 Task: Create a due date automation trigger when advanced on, on the wednesday before a card is due add content without an empty description at 11:00 AM.
Action: Mouse moved to (1042, 86)
Screenshot: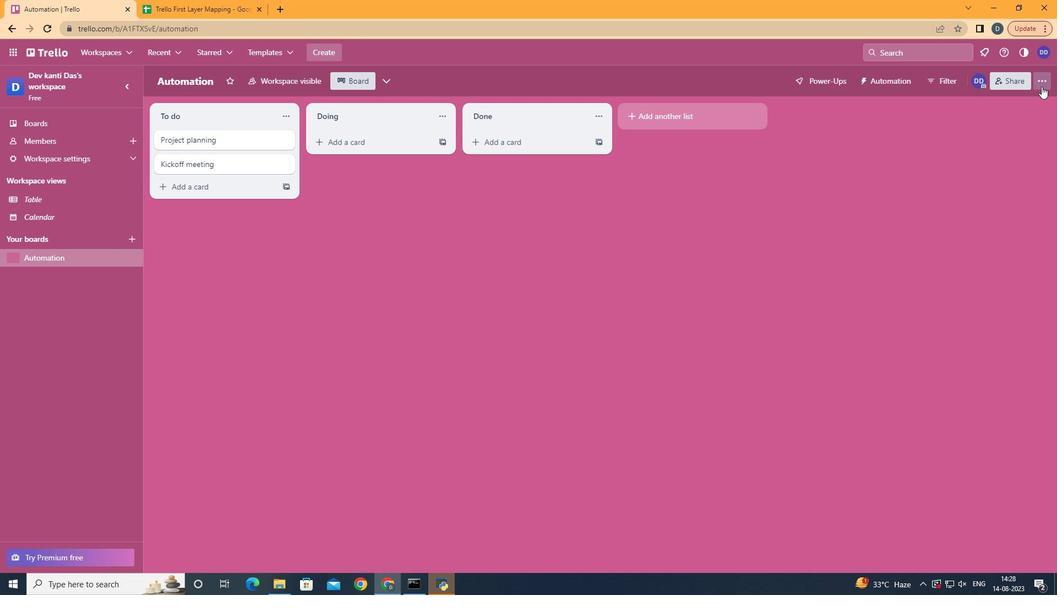 
Action: Mouse pressed left at (1042, 86)
Screenshot: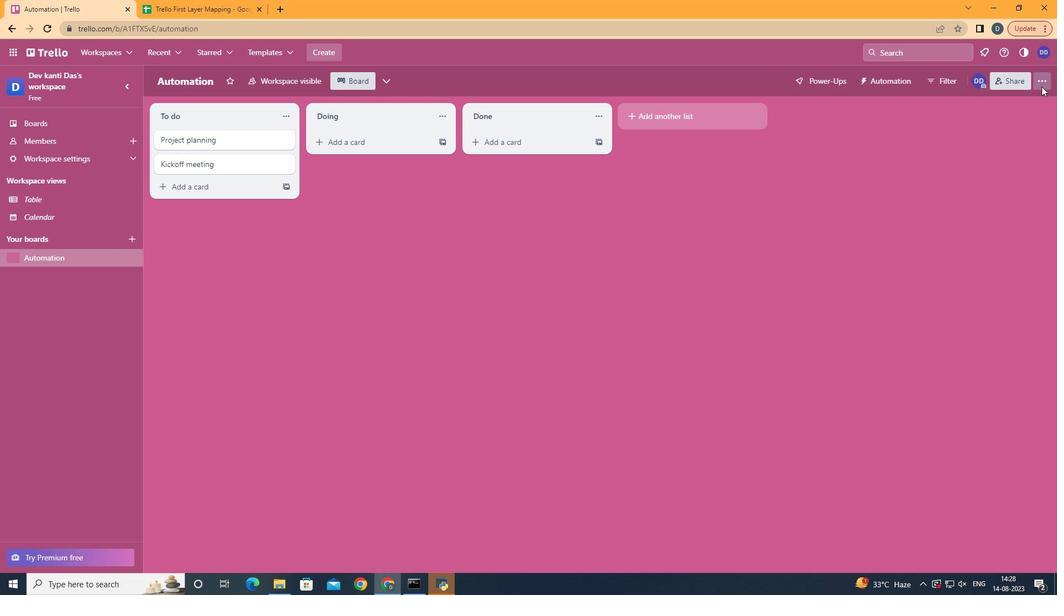 
Action: Mouse moved to (988, 231)
Screenshot: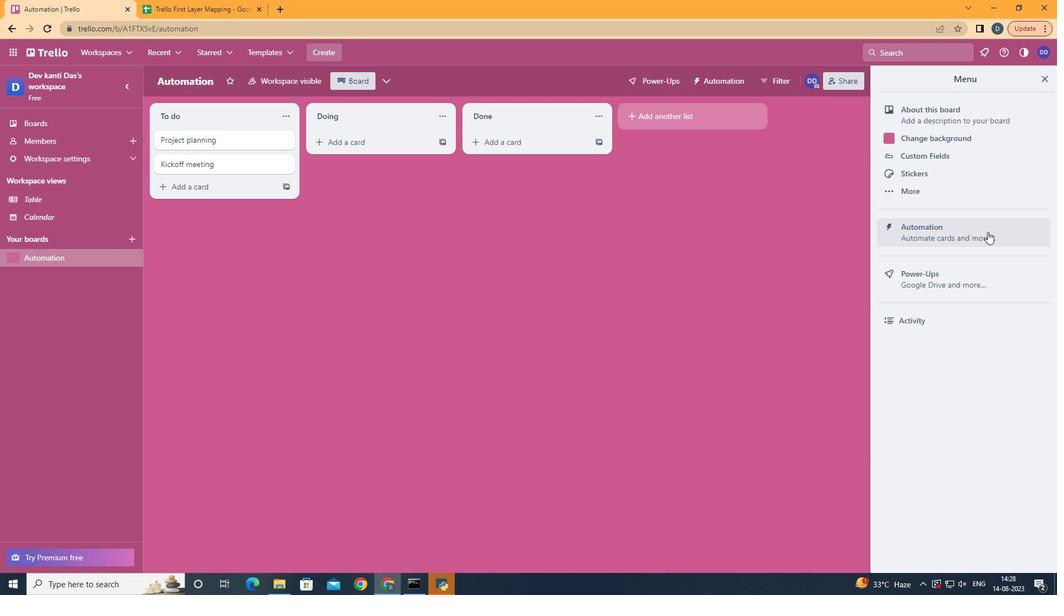 
Action: Mouse pressed left at (988, 231)
Screenshot: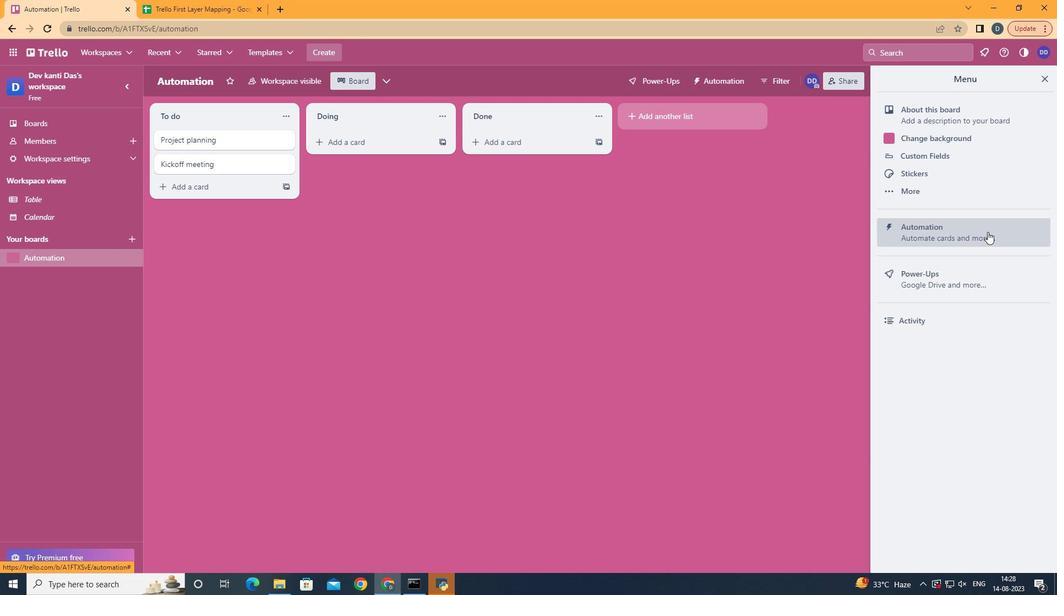 
Action: Mouse moved to (191, 227)
Screenshot: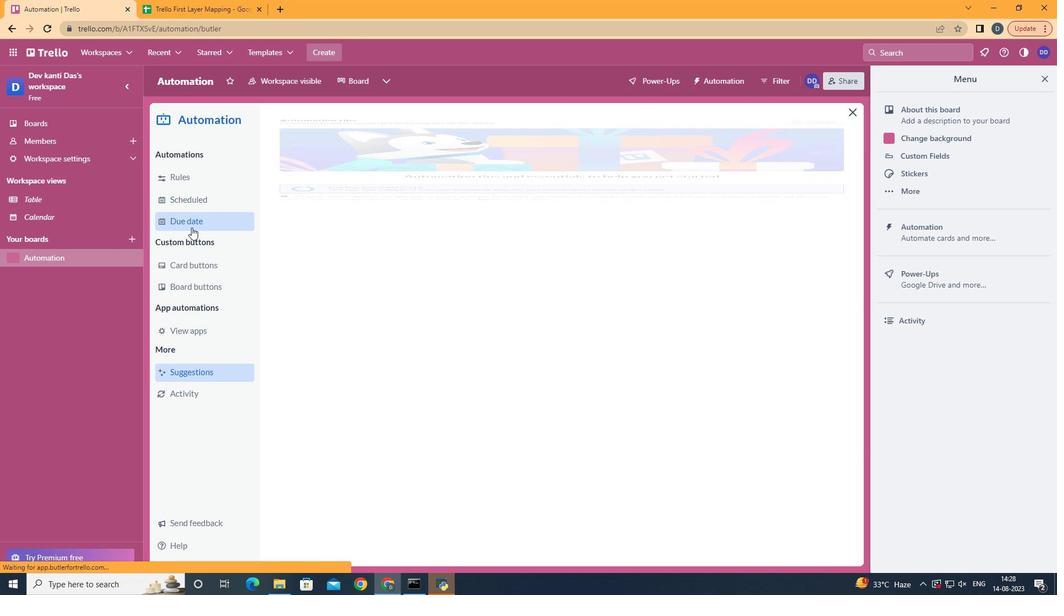 
Action: Mouse pressed left at (191, 227)
Screenshot: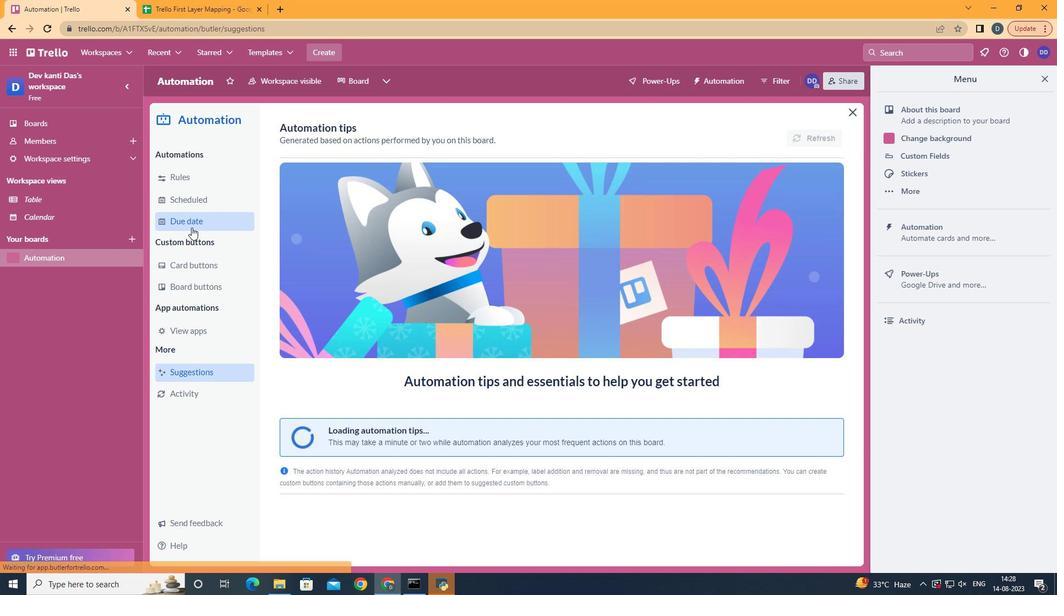 
Action: Mouse moved to (767, 128)
Screenshot: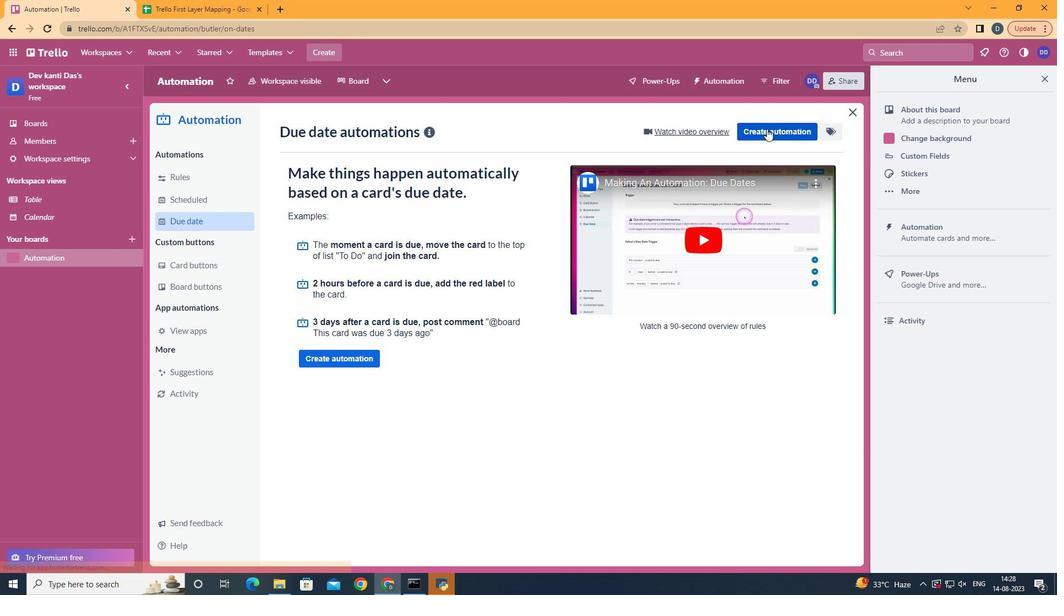 
Action: Mouse pressed left at (767, 128)
Screenshot: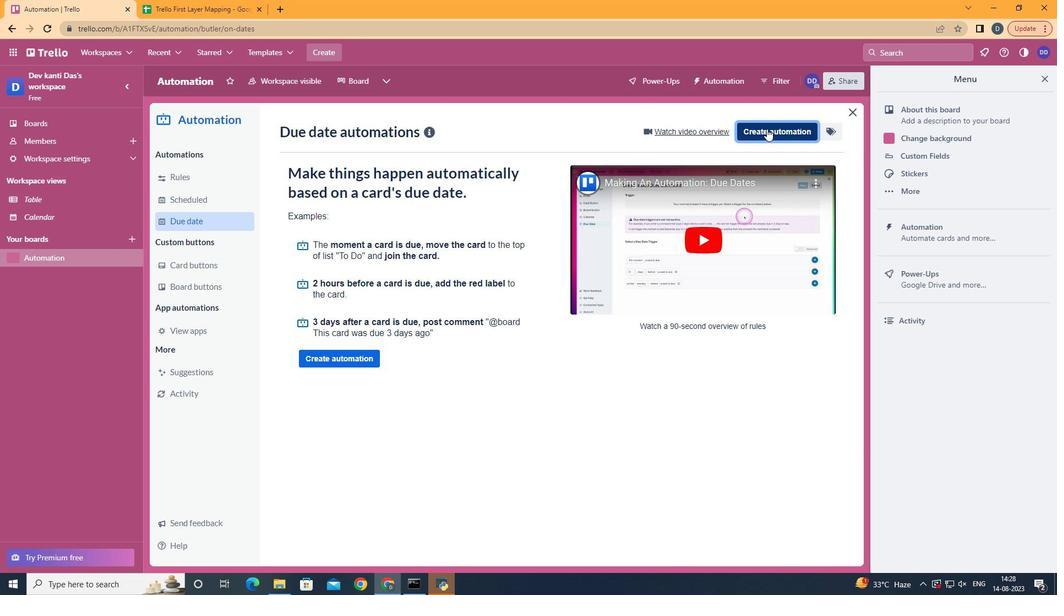 
Action: Mouse moved to (594, 231)
Screenshot: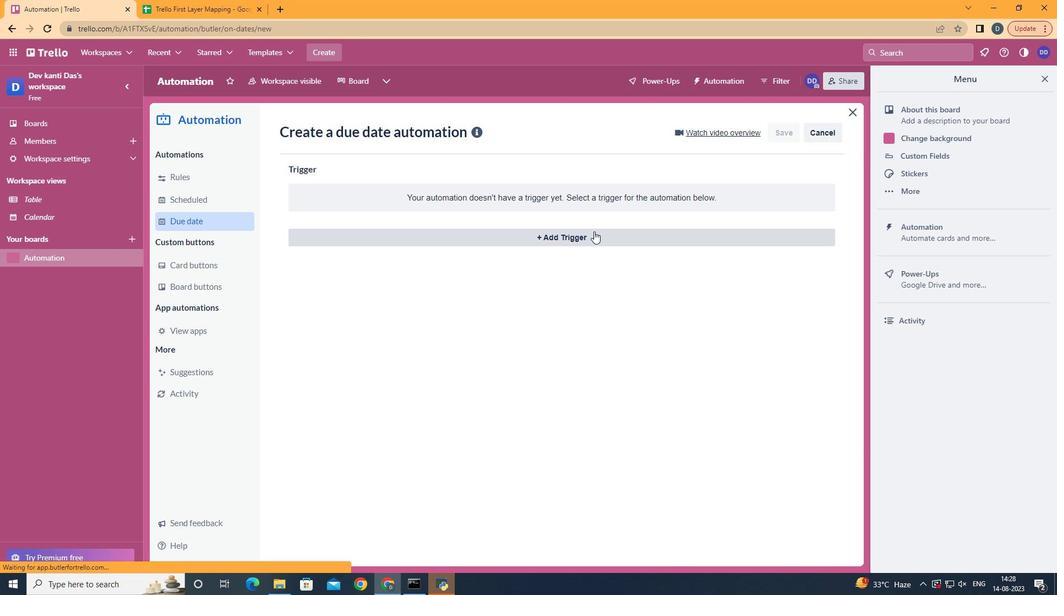 
Action: Mouse pressed left at (594, 231)
Screenshot: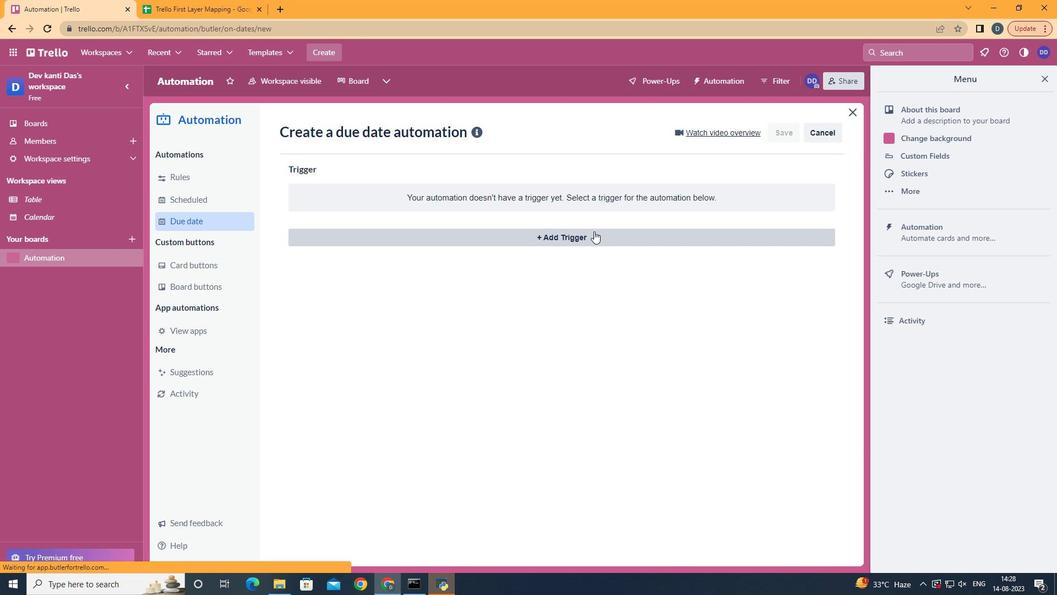 
Action: Mouse moved to (369, 337)
Screenshot: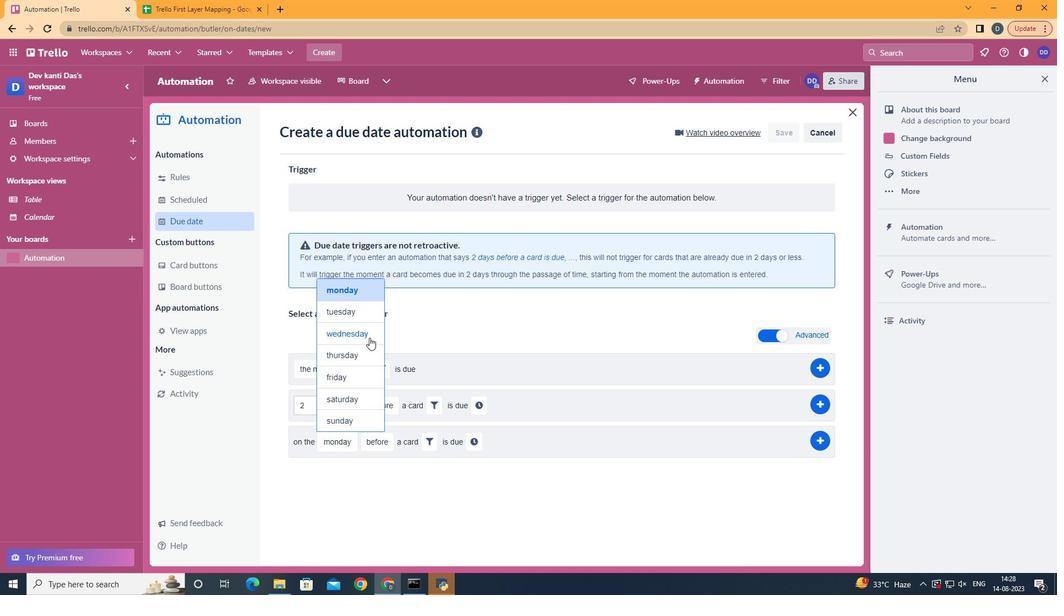 
Action: Mouse pressed left at (369, 337)
Screenshot: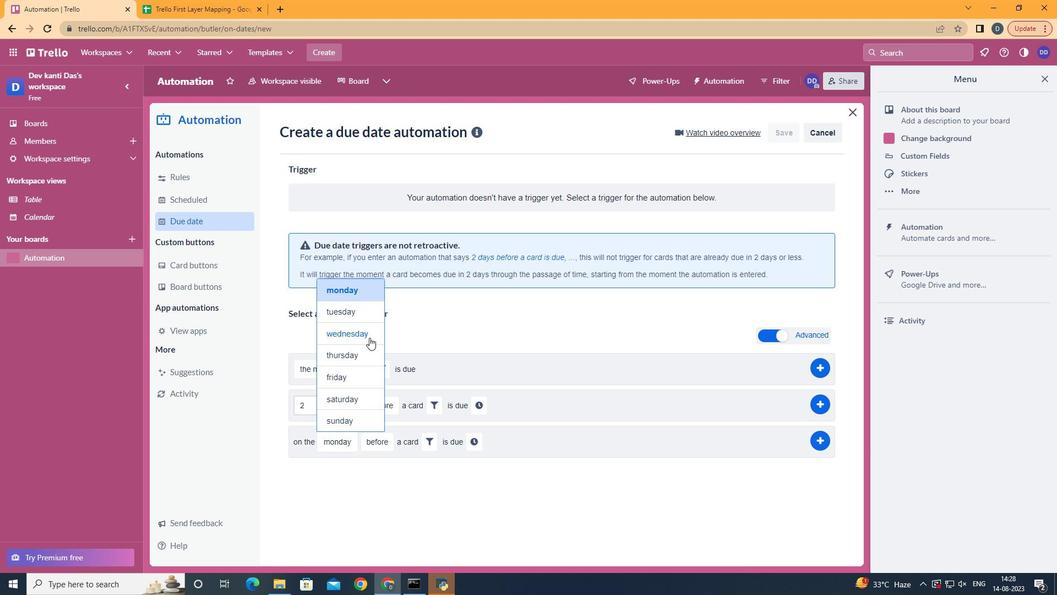 
Action: Mouse moved to (438, 445)
Screenshot: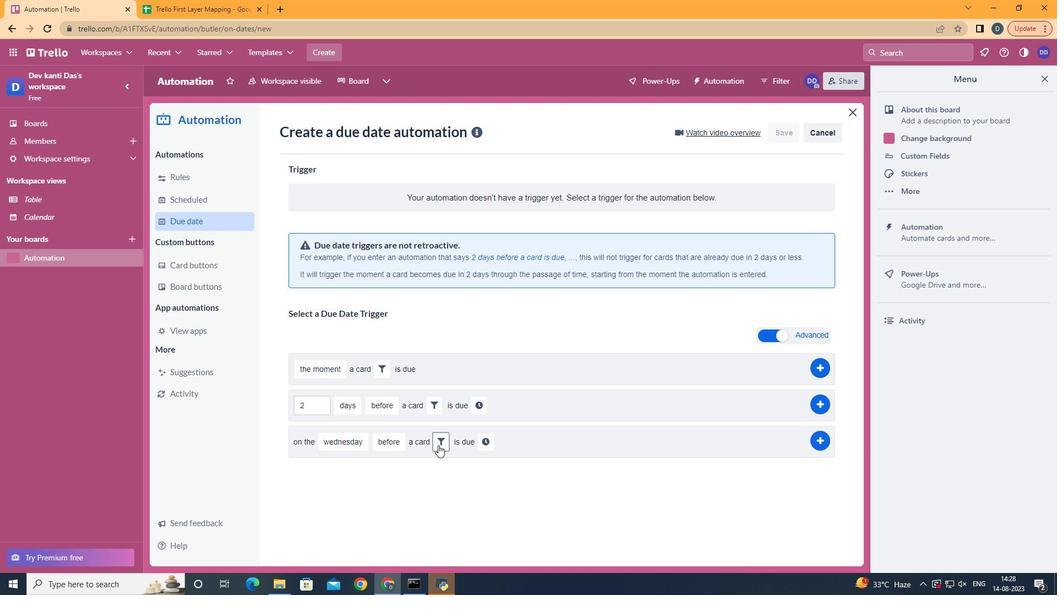 
Action: Mouse pressed left at (438, 445)
Screenshot: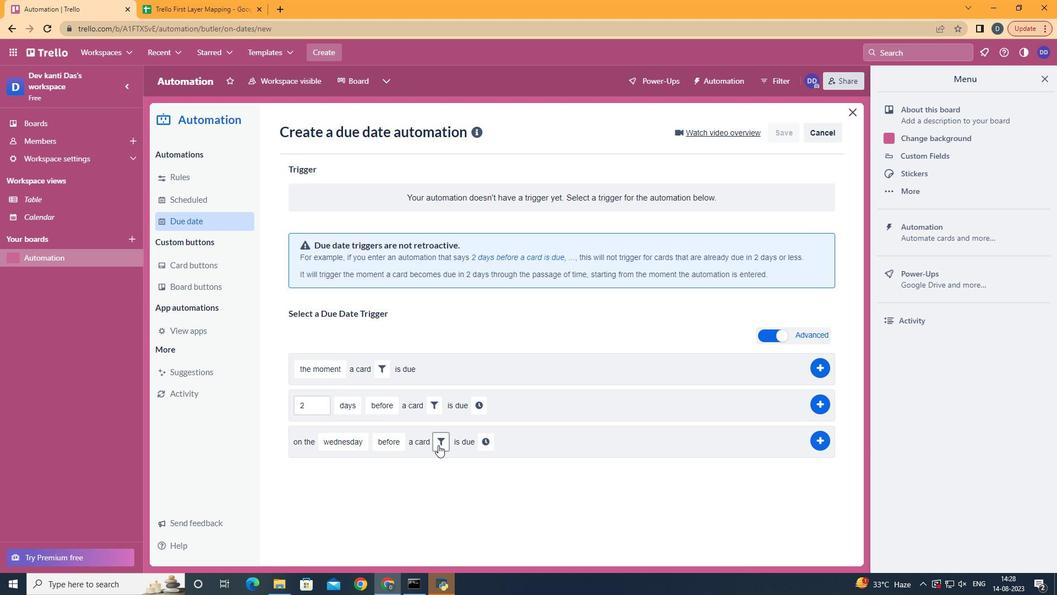 
Action: Mouse moved to (592, 467)
Screenshot: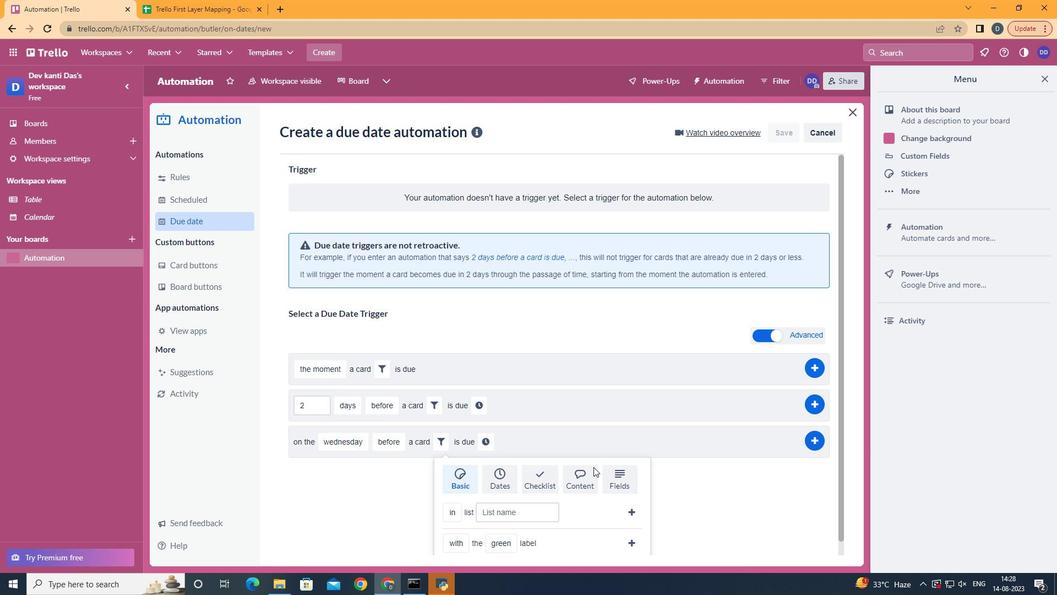 
Action: Mouse pressed left at (592, 467)
Screenshot: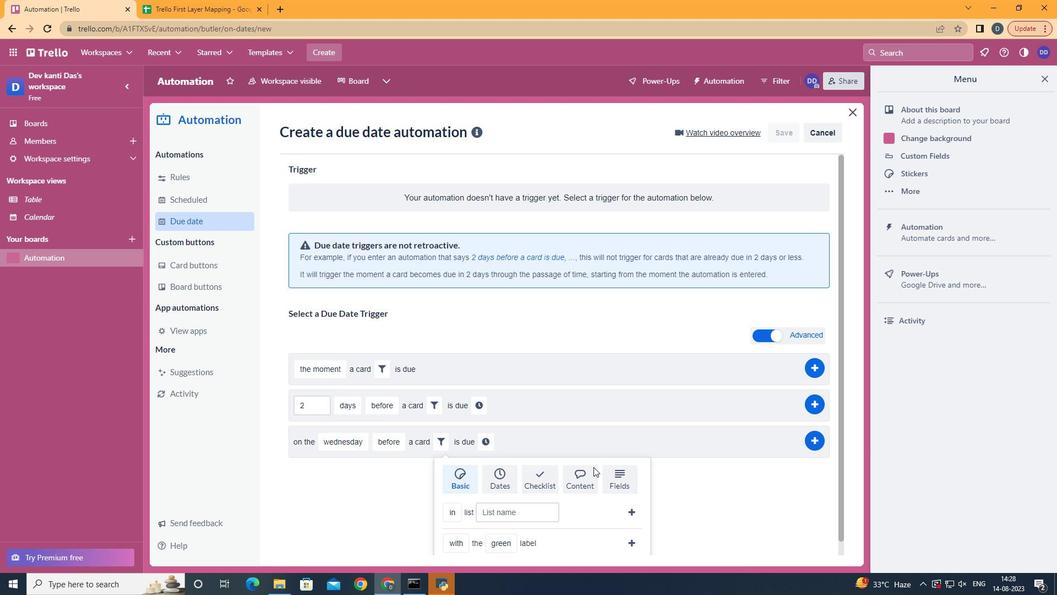 
Action: Mouse moved to (593, 467)
Screenshot: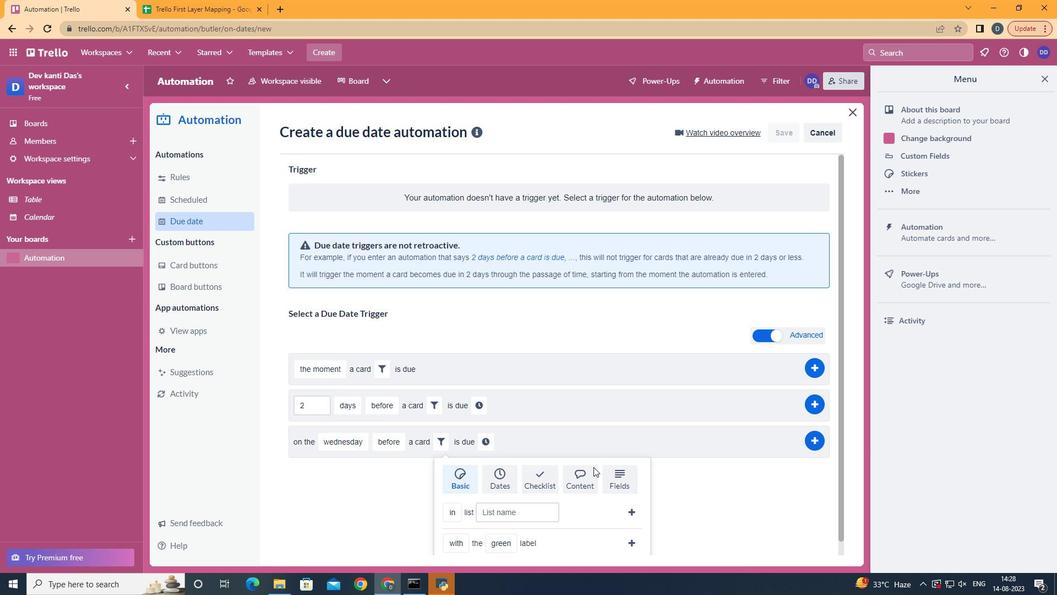 
Action: Mouse scrolled (593, 466) with delta (0, 0)
Screenshot: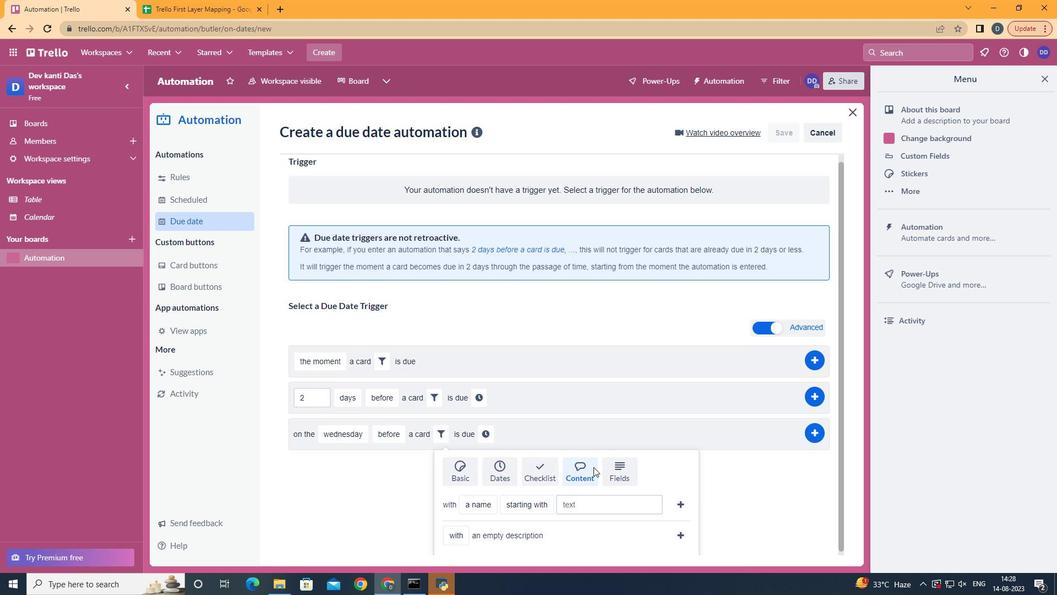 
Action: Mouse scrolled (593, 466) with delta (0, 0)
Screenshot: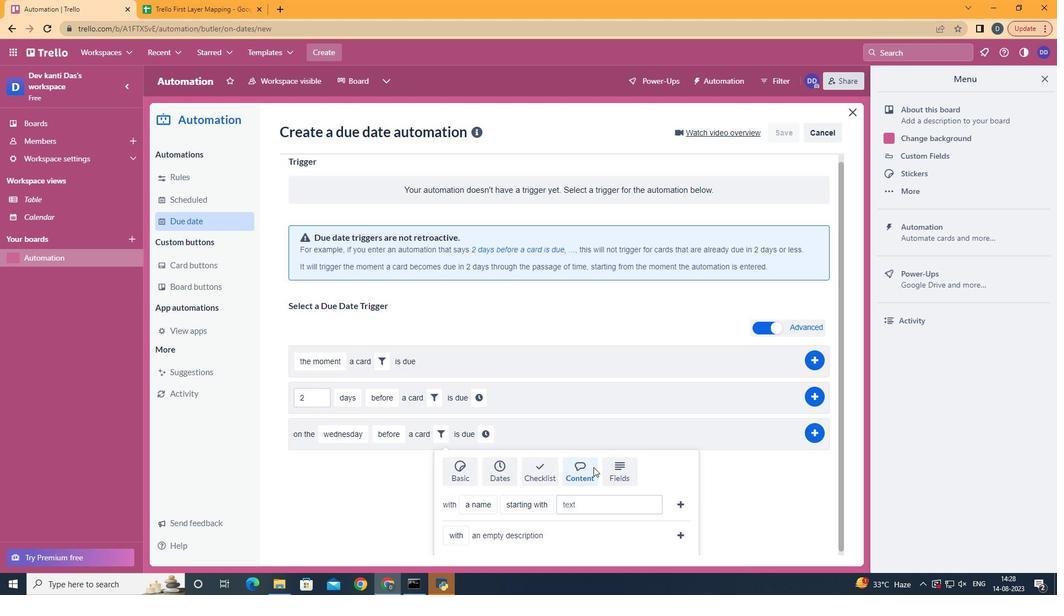 
Action: Mouse scrolled (593, 466) with delta (0, 0)
Screenshot: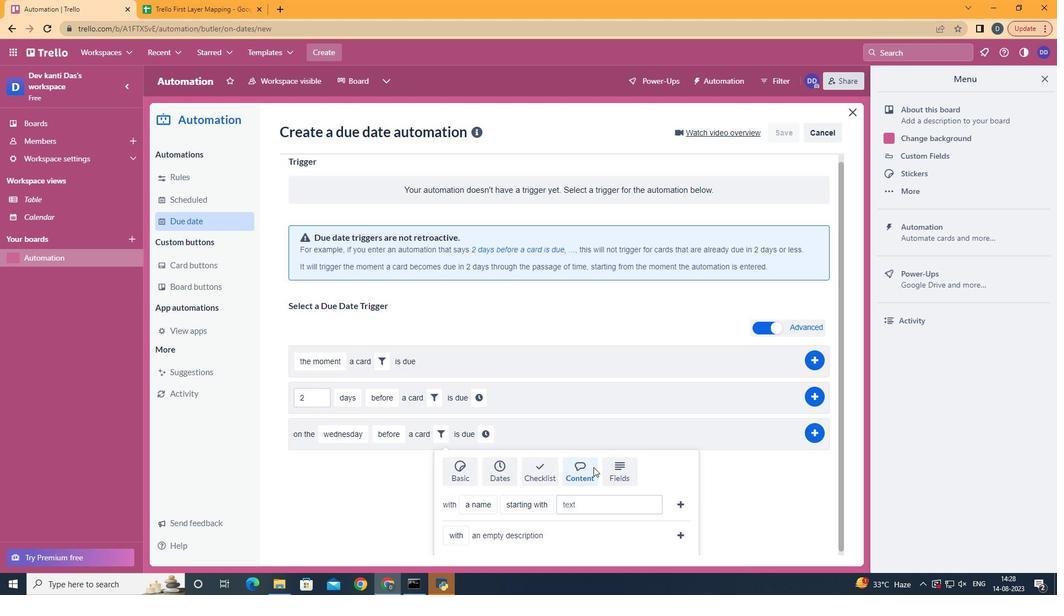 
Action: Mouse scrolled (593, 466) with delta (0, 0)
Screenshot: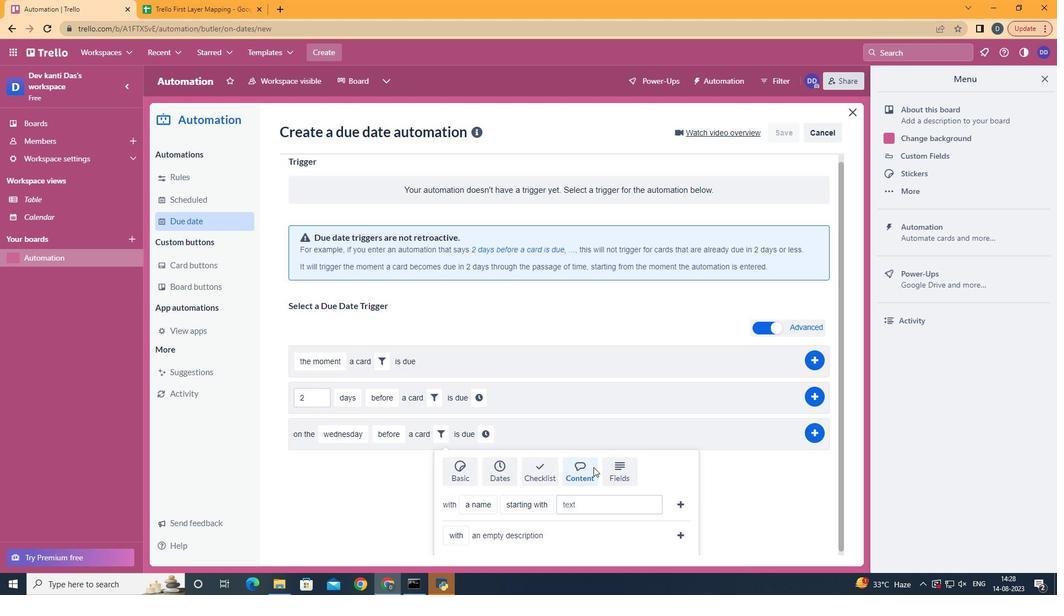 
Action: Mouse moved to (473, 515)
Screenshot: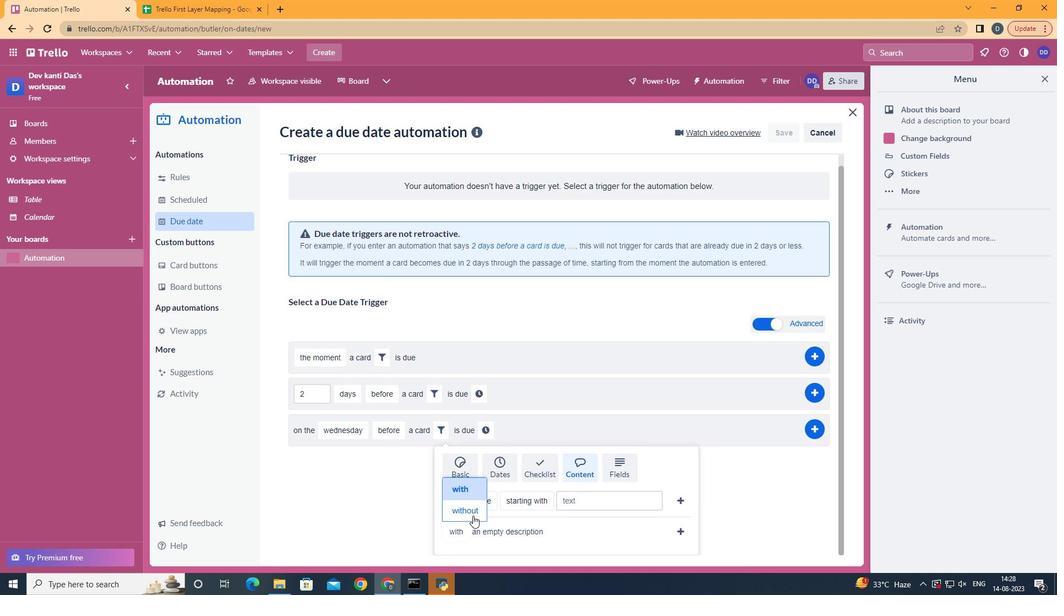 
Action: Mouse pressed left at (473, 515)
Screenshot: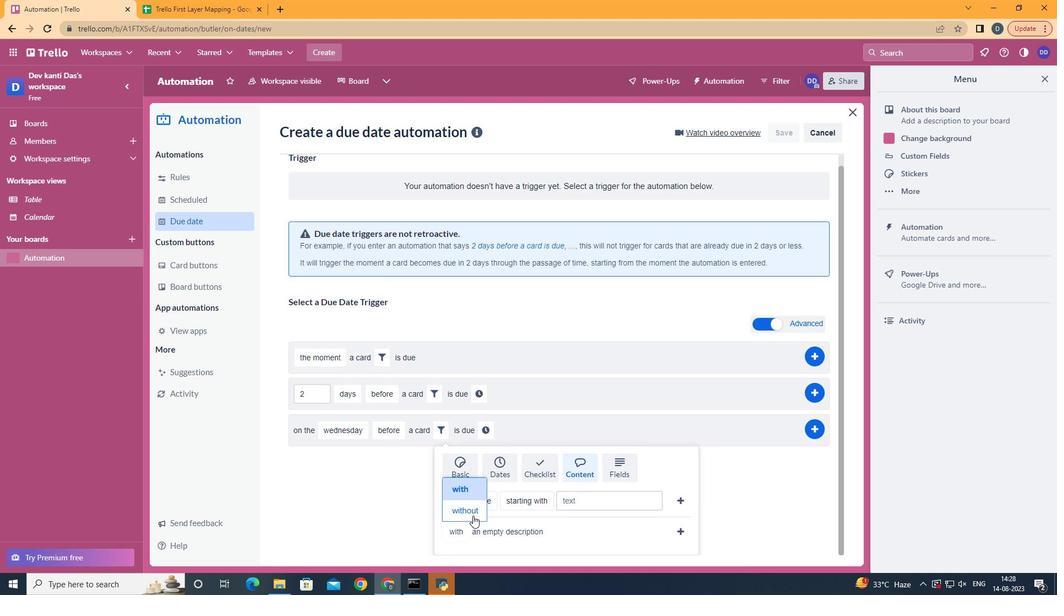 
Action: Mouse moved to (676, 530)
Screenshot: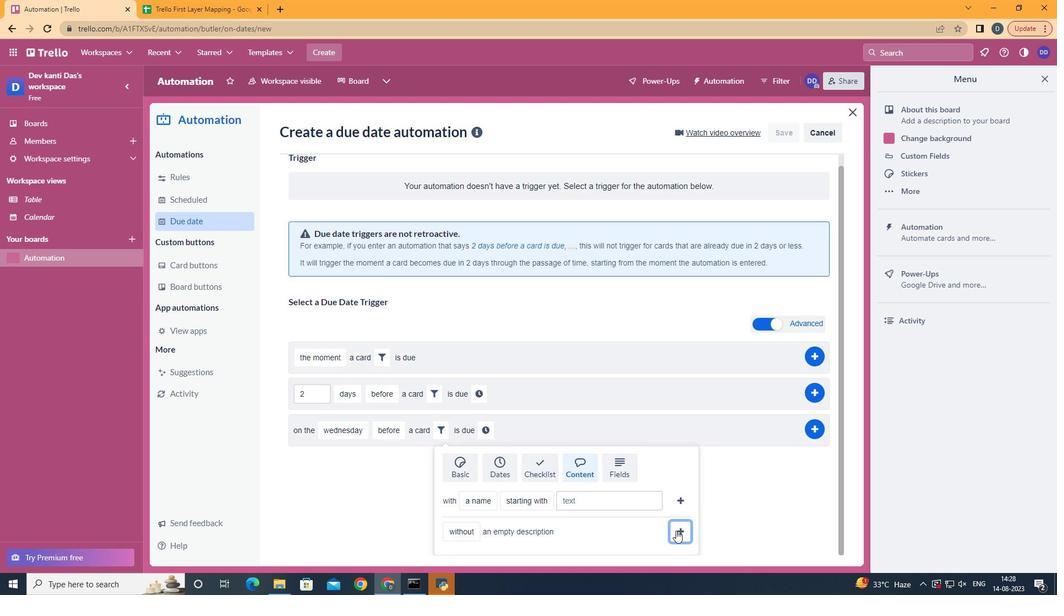 
Action: Mouse pressed left at (676, 530)
Screenshot: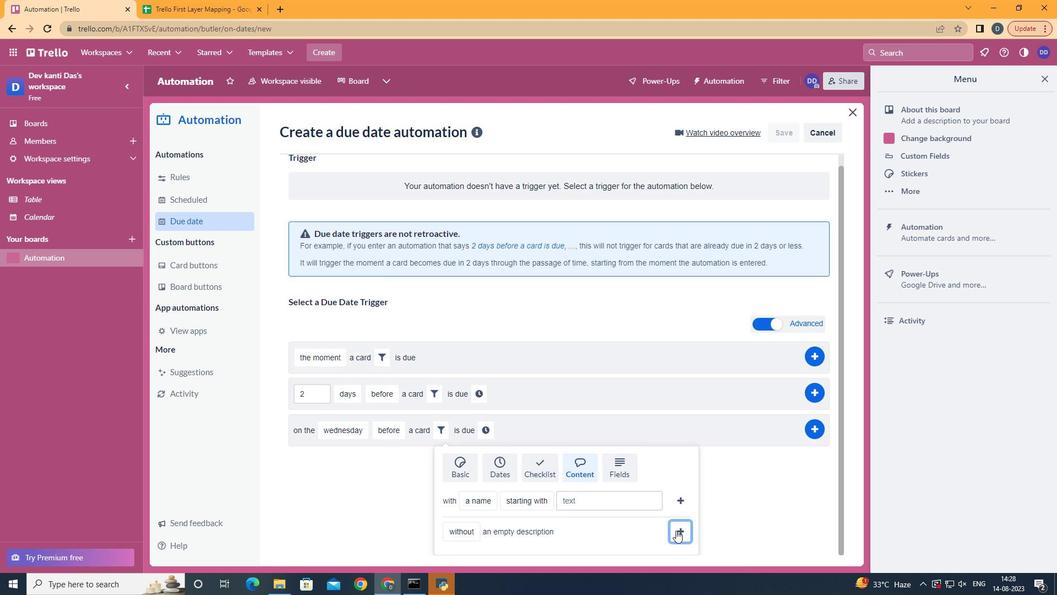 
Action: Mouse moved to (609, 445)
Screenshot: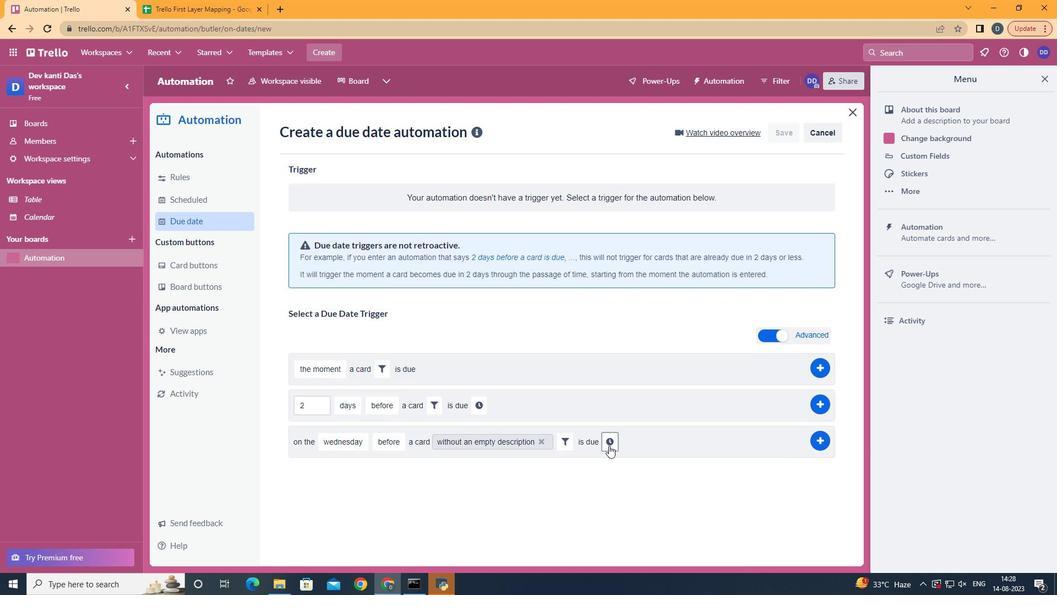 
Action: Mouse pressed left at (609, 445)
Screenshot: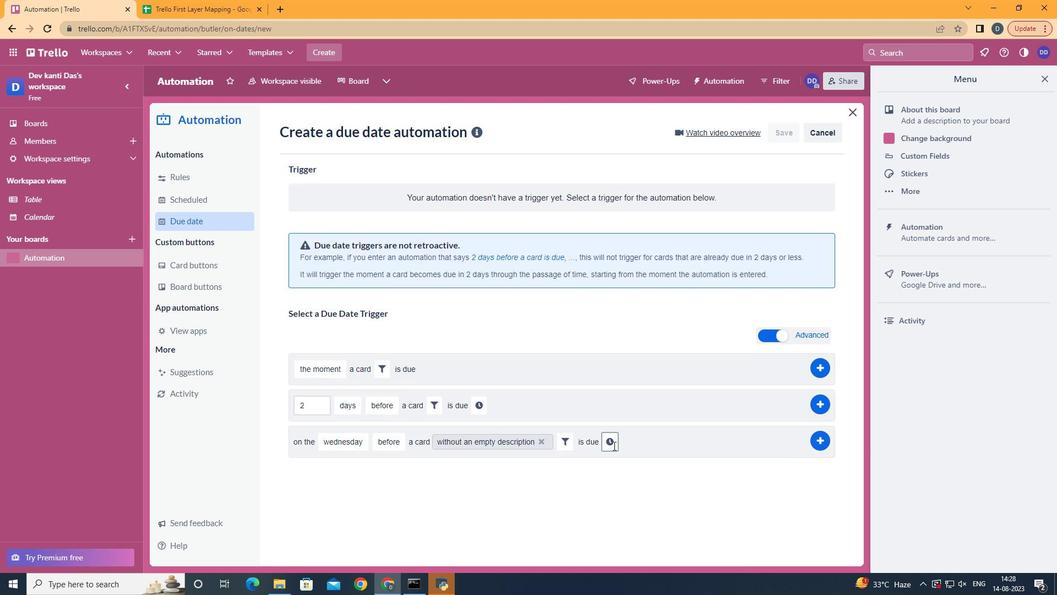 
Action: Mouse moved to (640, 451)
Screenshot: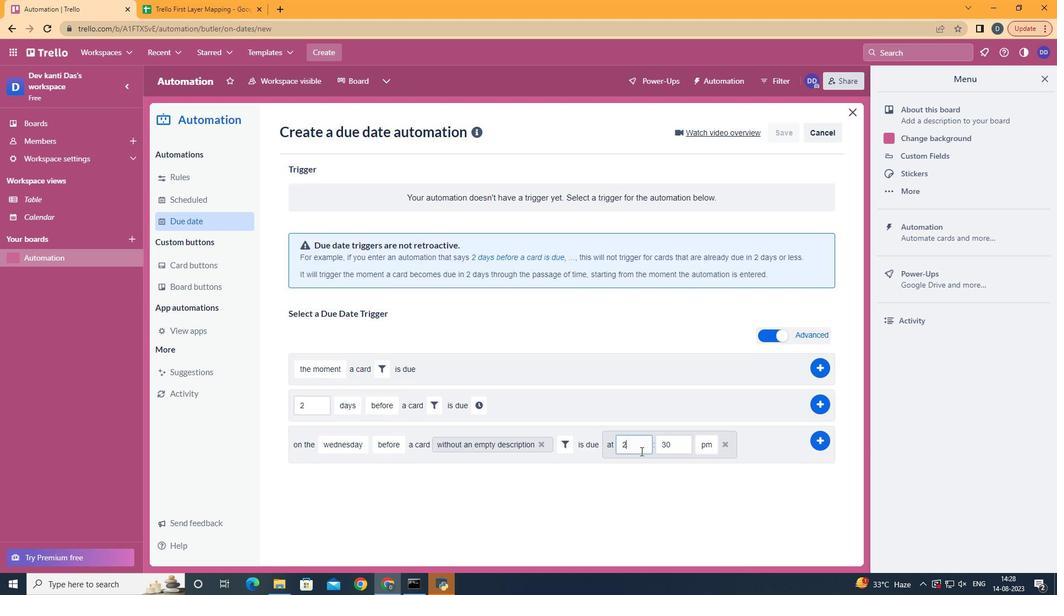 
Action: Mouse pressed left at (640, 451)
Screenshot: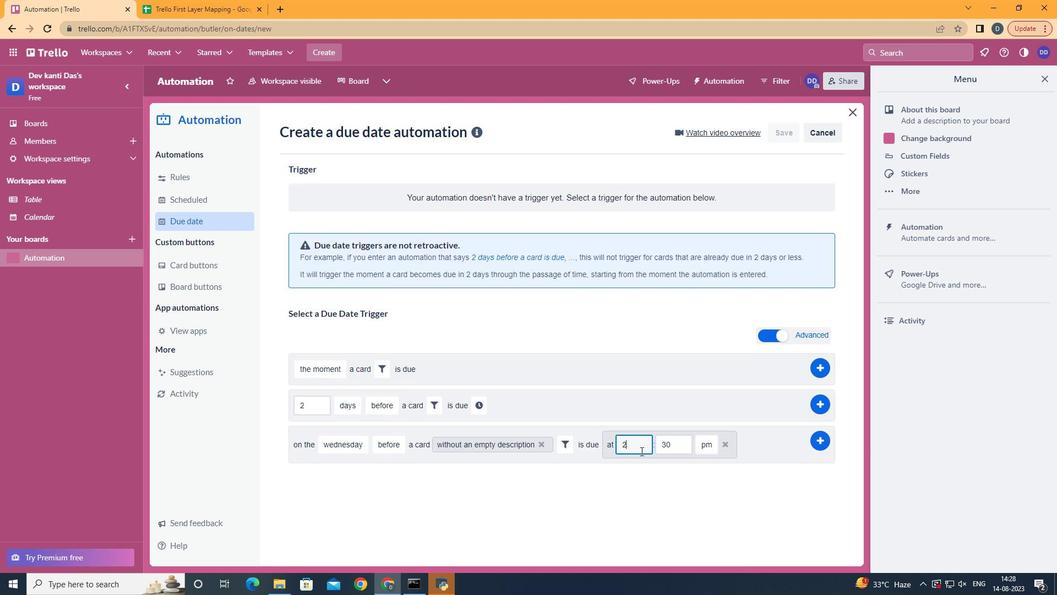 
Action: Mouse moved to (641, 451)
Screenshot: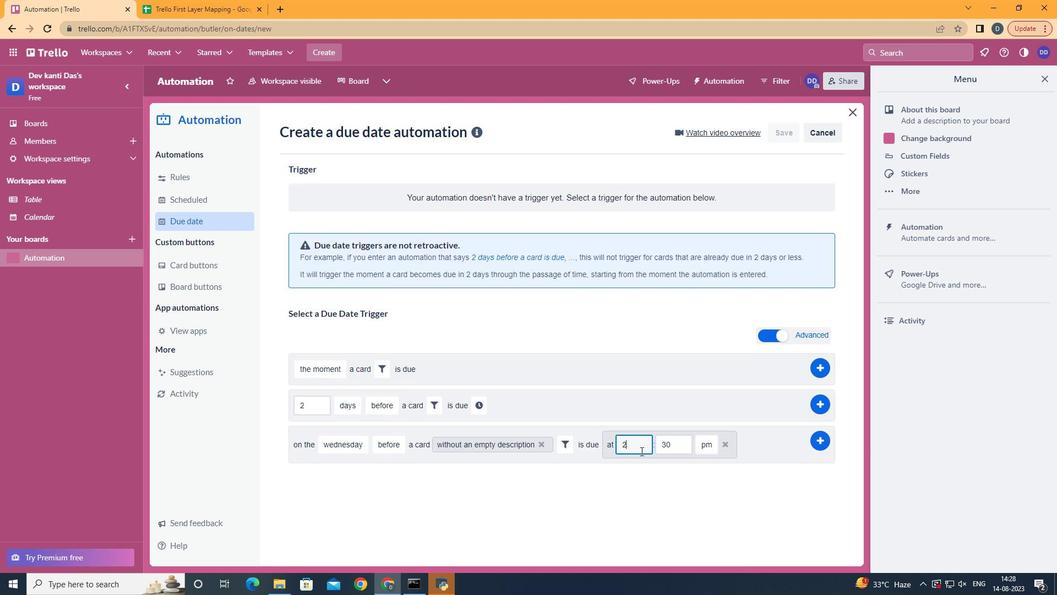 
Action: Key pressed <Key.backspace>11
Screenshot: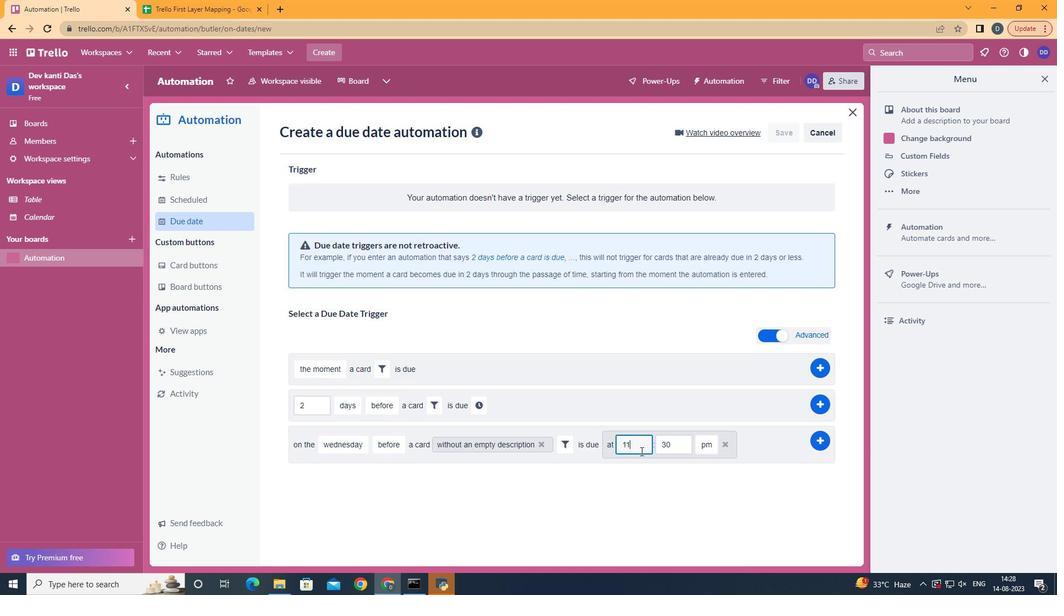 
Action: Mouse moved to (680, 444)
Screenshot: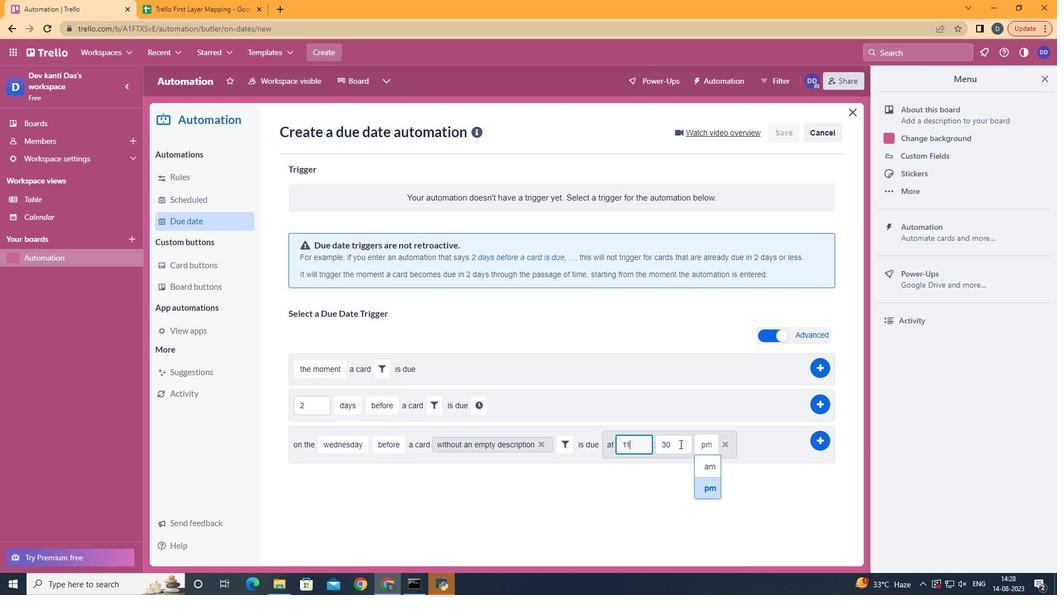 
Action: Mouse pressed left at (680, 444)
Screenshot: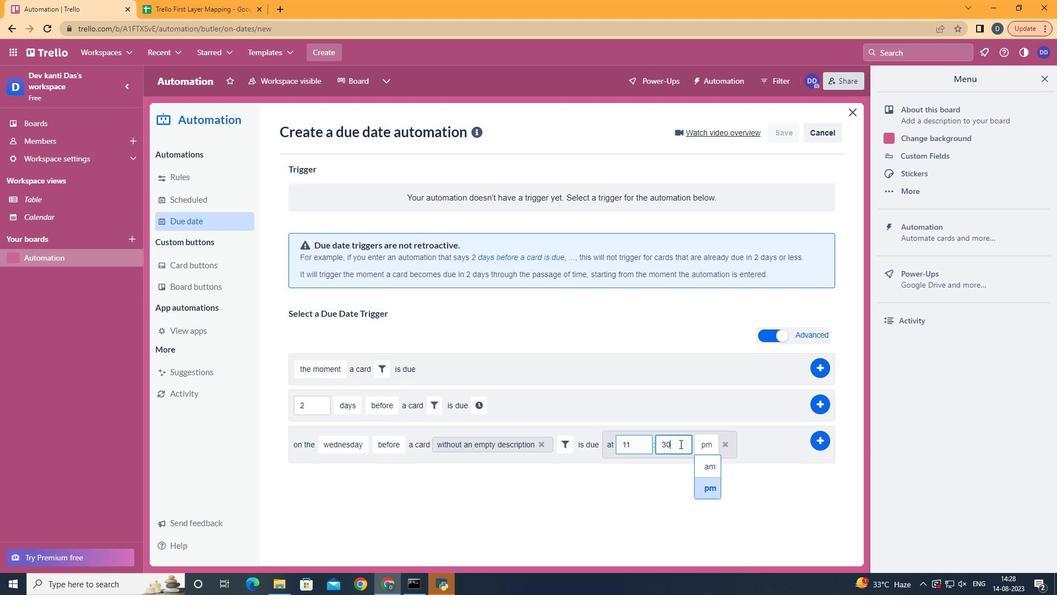 
Action: Key pressed <Key.backspace>
Screenshot: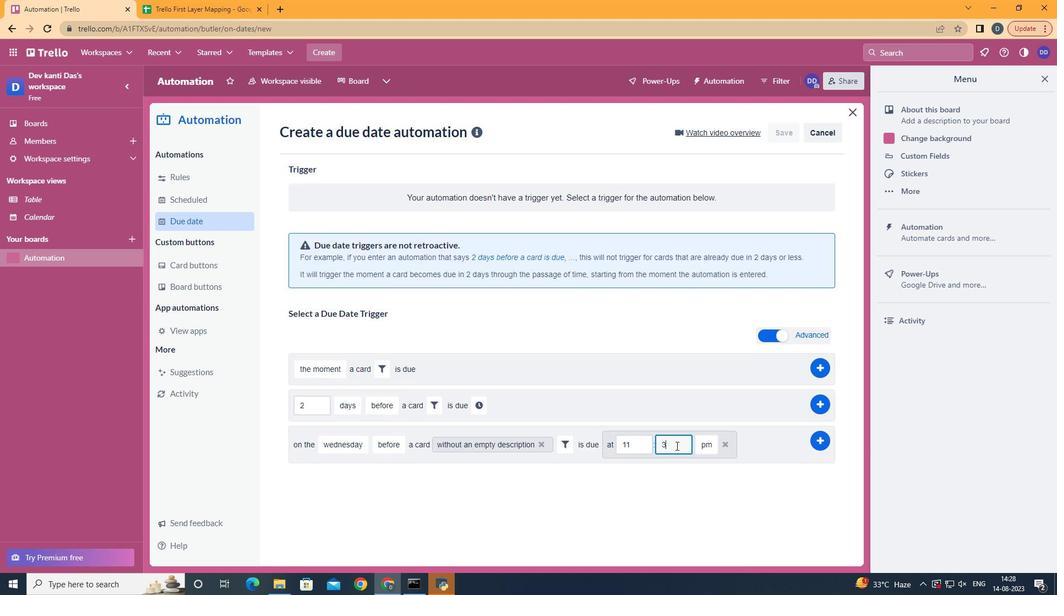 
Action: Mouse moved to (676, 445)
Screenshot: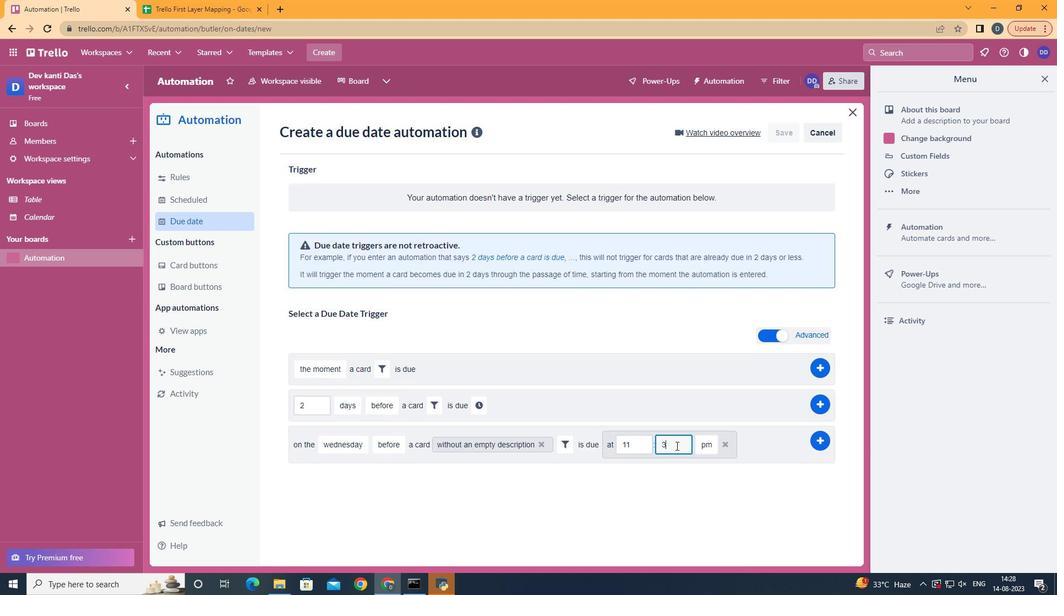 
Action: Key pressed <Key.backspace>00
Screenshot: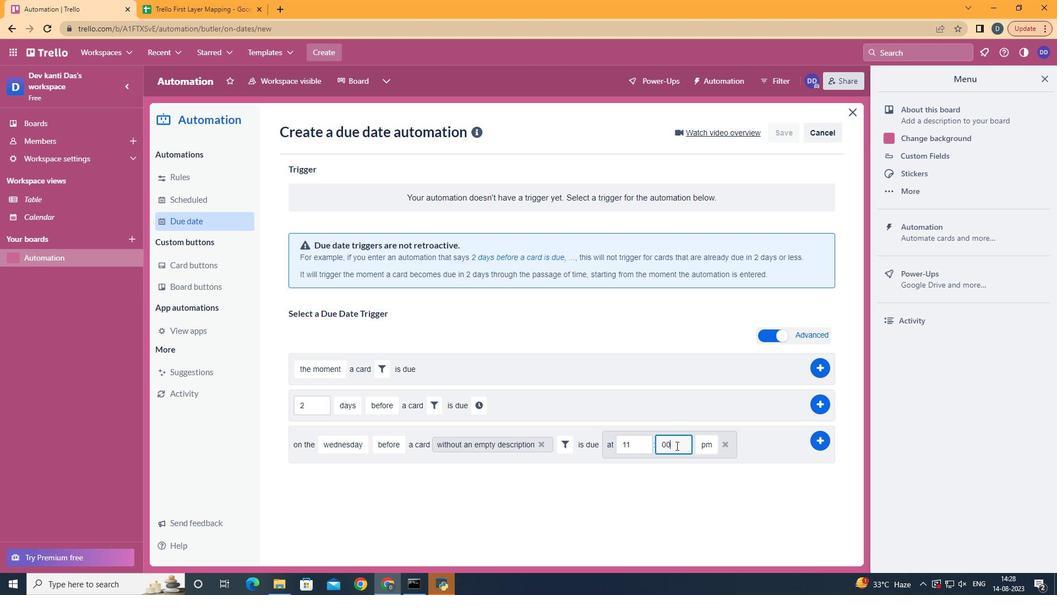 
Action: Mouse moved to (710, 462)
Screenshot: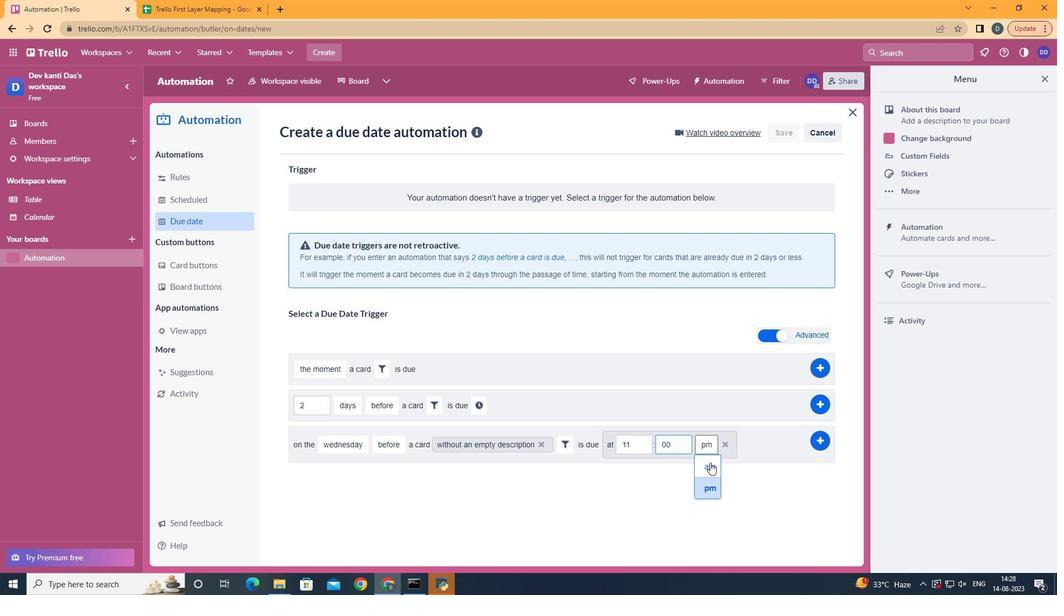 
Action: Mouse pressed left at (710, 462)
Screenshot: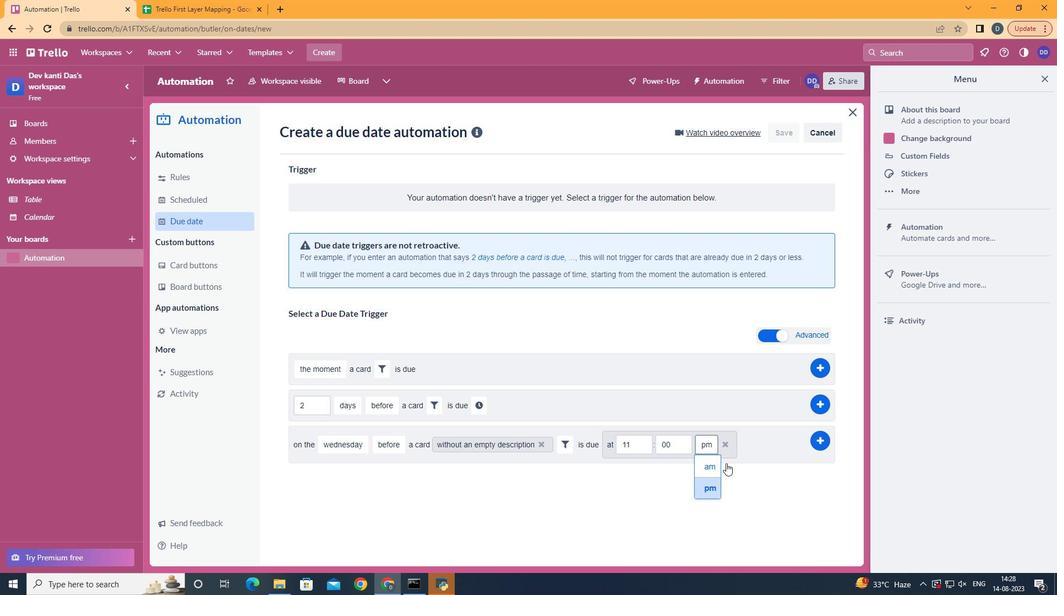 
Action: Mouse moved to (829, 444)
Screenshot: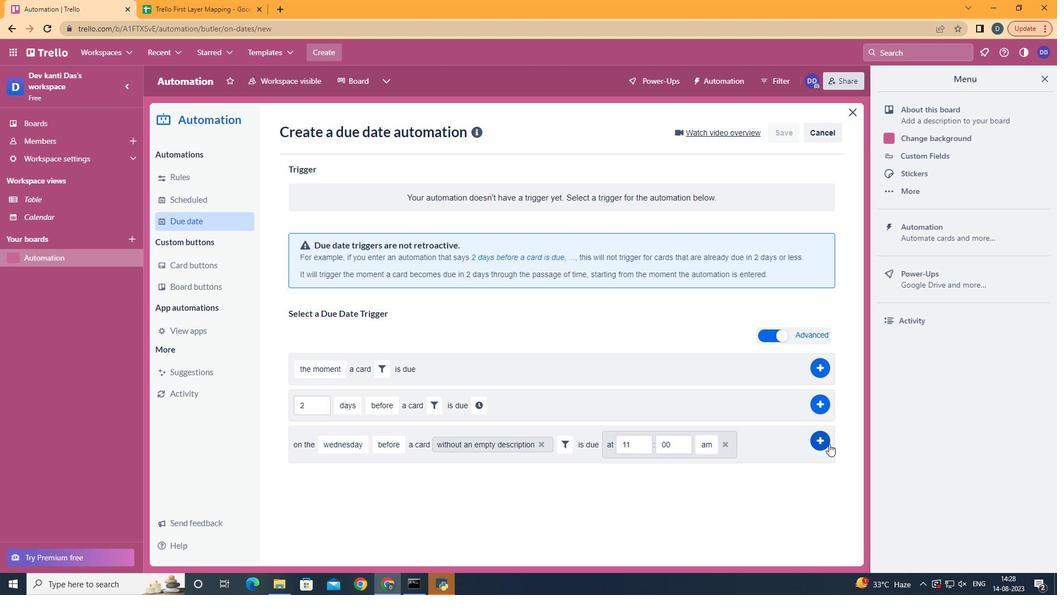 
Action: Mouse pressed left at (829, 444)
Screenshot: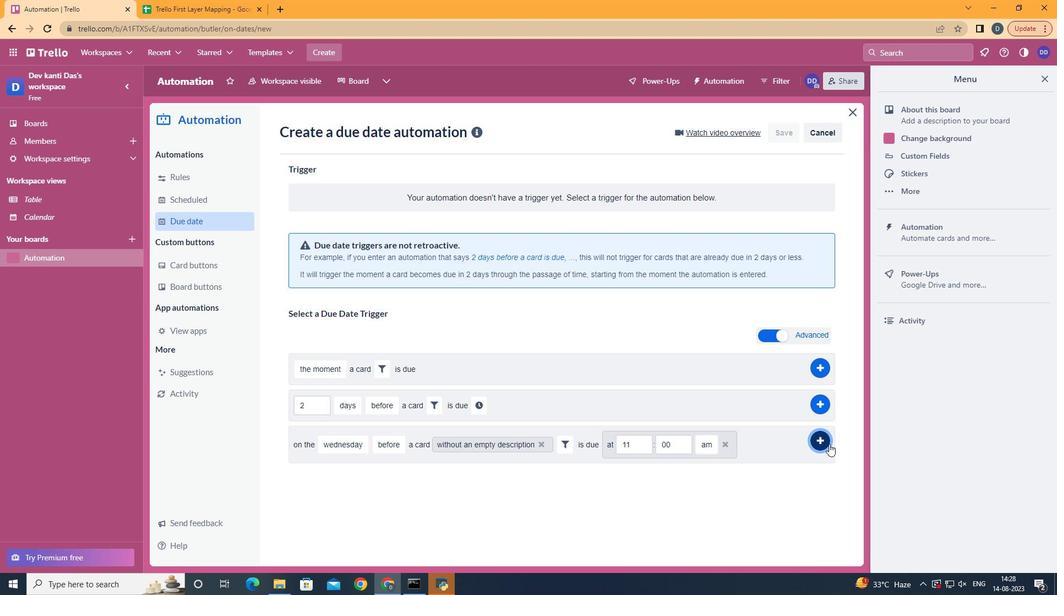 
